 Task: Add a favourite coffee "Starbucks, CA" in Washington.
Action: Mouse moved to (942, 6)
Screenshot: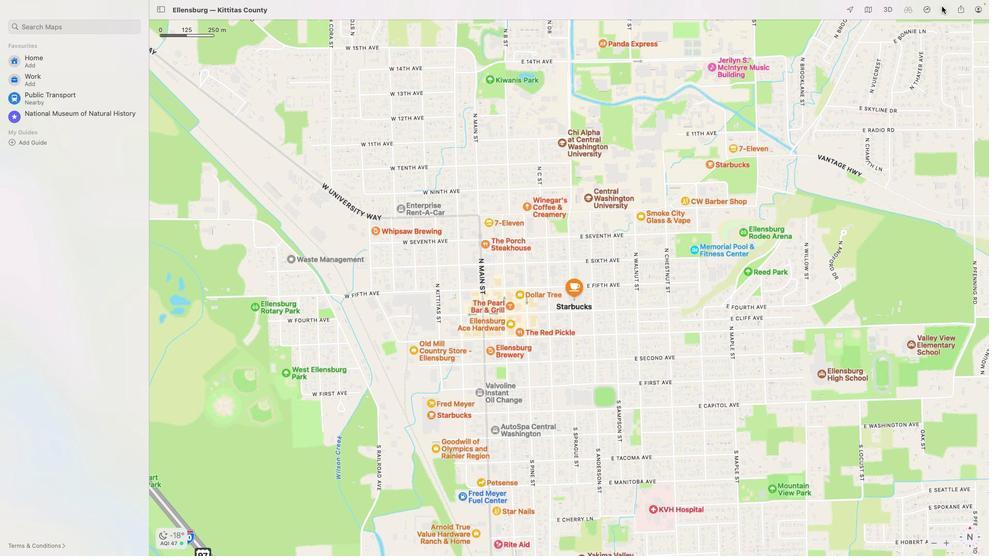 
Action: Mouse pressed left at (942, 6)
Screenshot: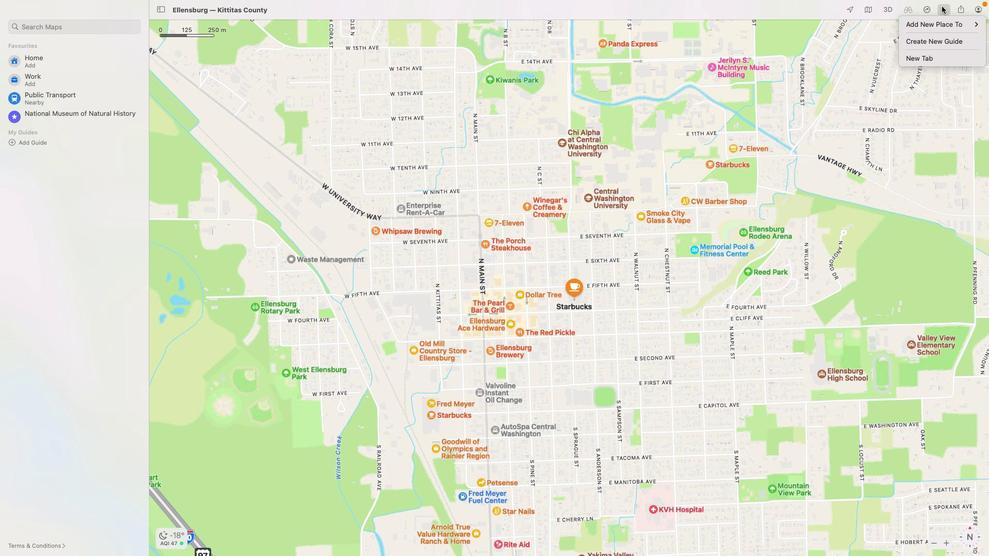 
Action: Mouse moved to (889, 24)
Screenshot: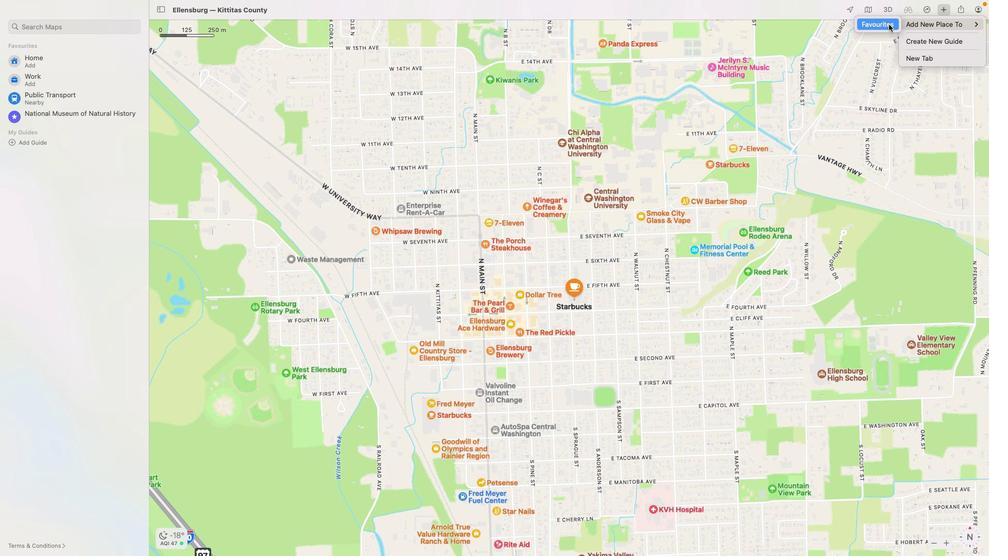 
Action: Mouse pressed left at (889, 24)
Screenshot: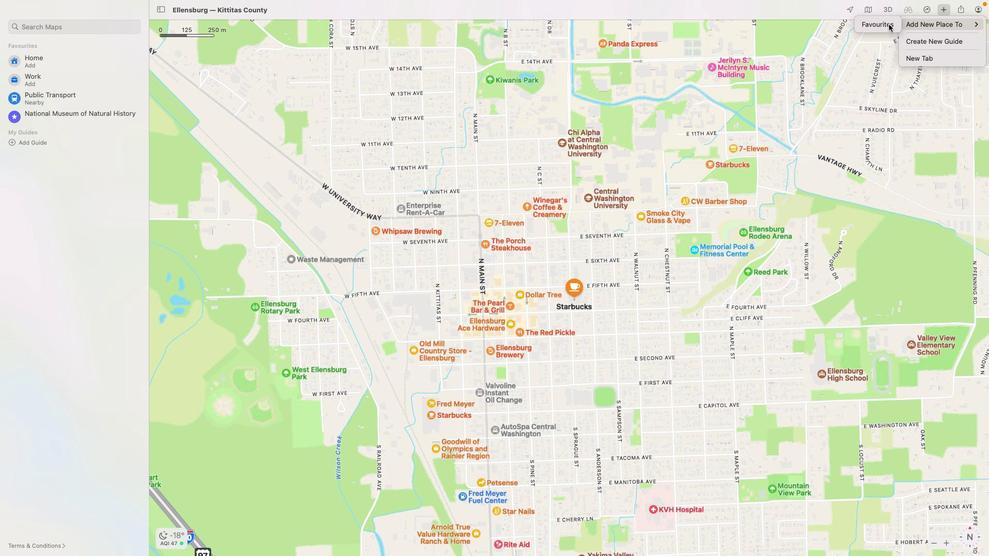 
Action: Mouse moved to (477, 189)
Screenshot: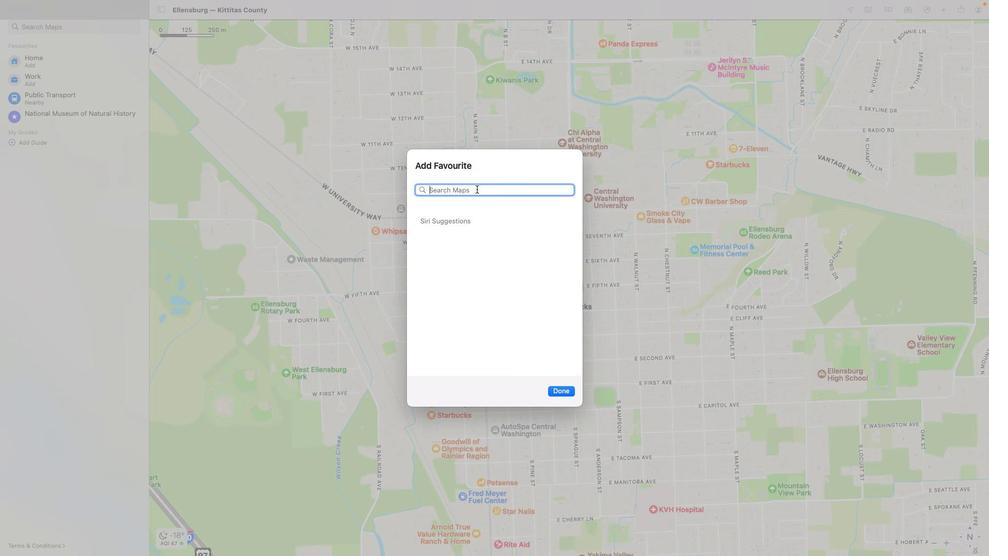 
Action: Mouse pressed left at (477, 189)
Screenshot: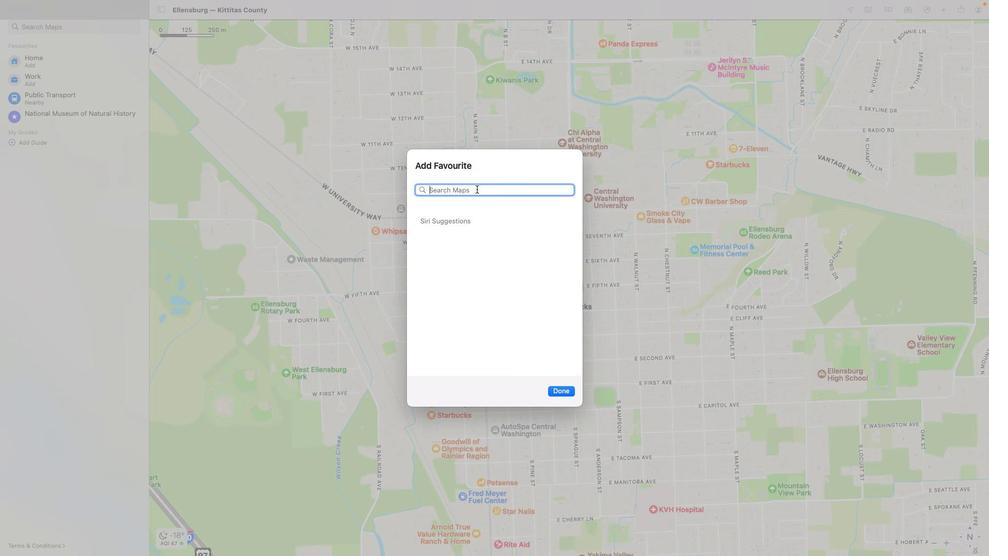 
Action: Key pressed 's''t''a''r''b''u''c''k''s'Key.space'w''a''s''h''i''n''g'
Screenshot: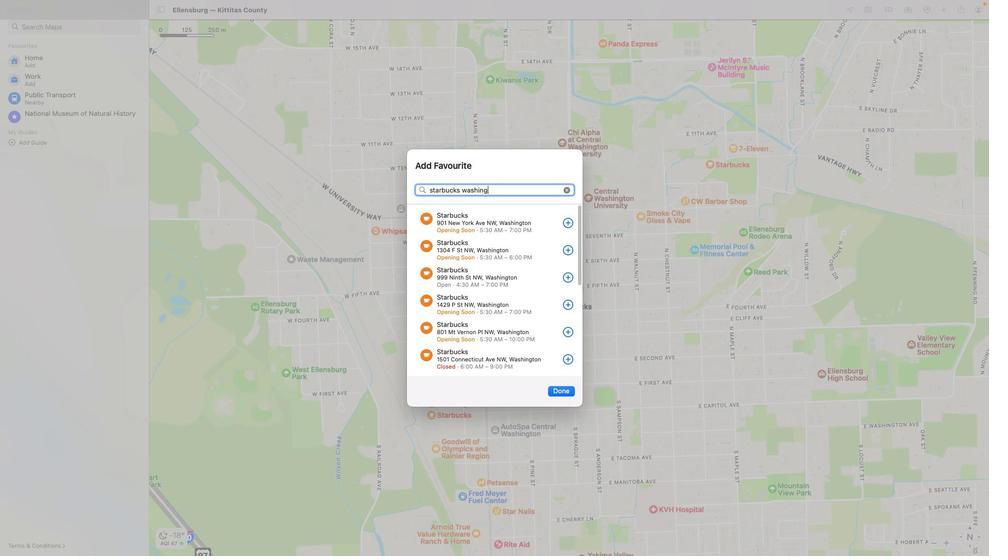 
Action: Mouse moved to (564, 222)
Screenshot: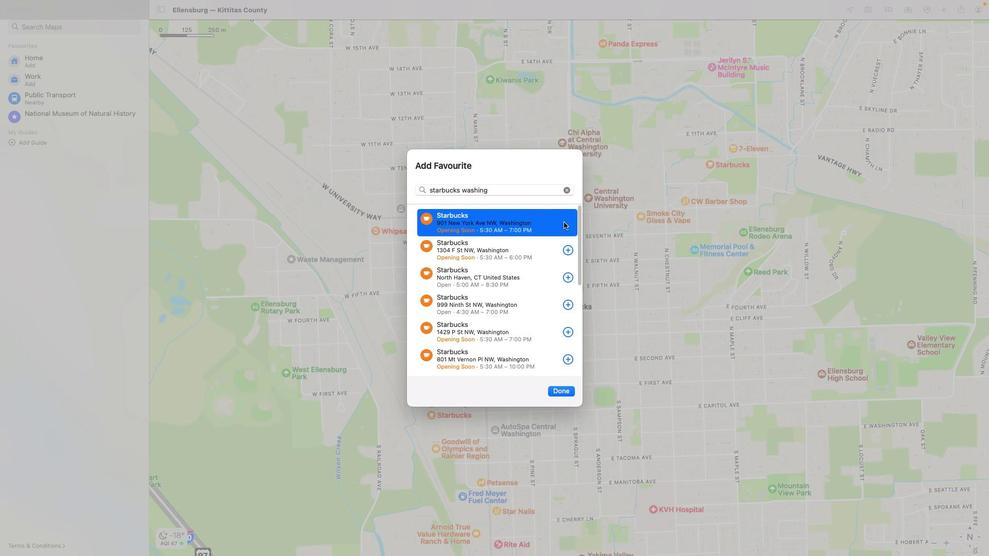 
Action: Mouse pressed left at (564, 222)
Screenshot: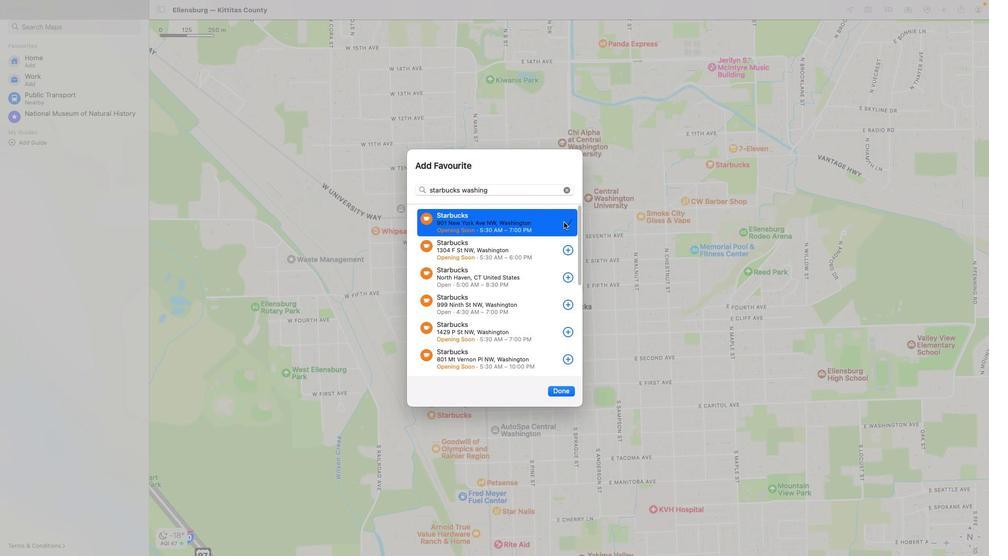 
Action: Mouse moved to (551, 228)
Screenshot: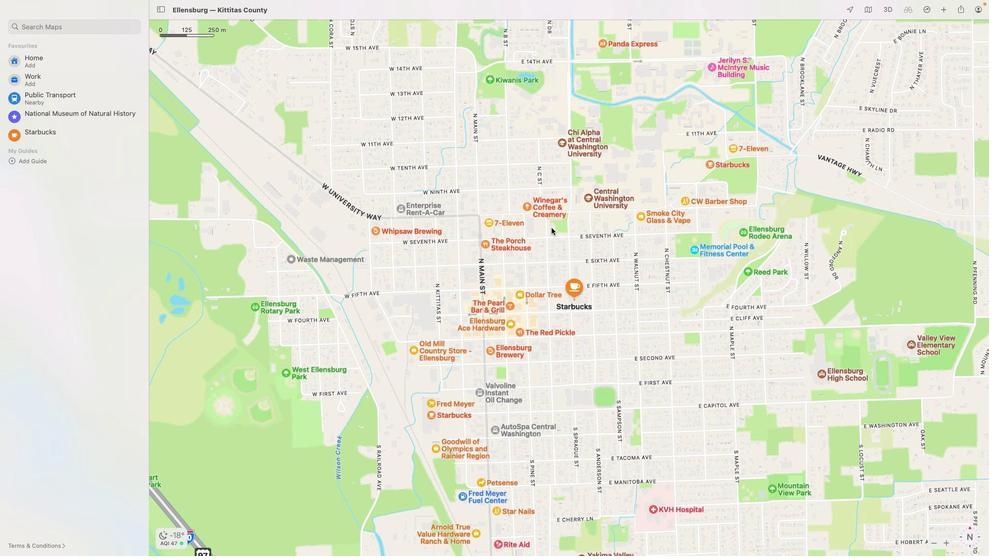 
